Task: Commit the analytics changes.
Action: Mouse moved to (245, 264)
Screenshot: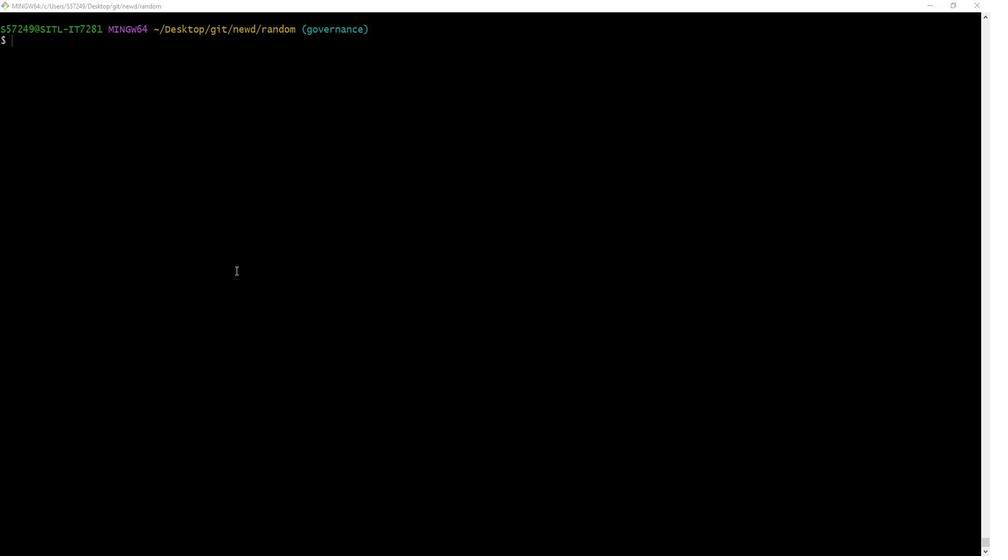 
Action: Mouse pressed left at (245, 264)
Screenshot: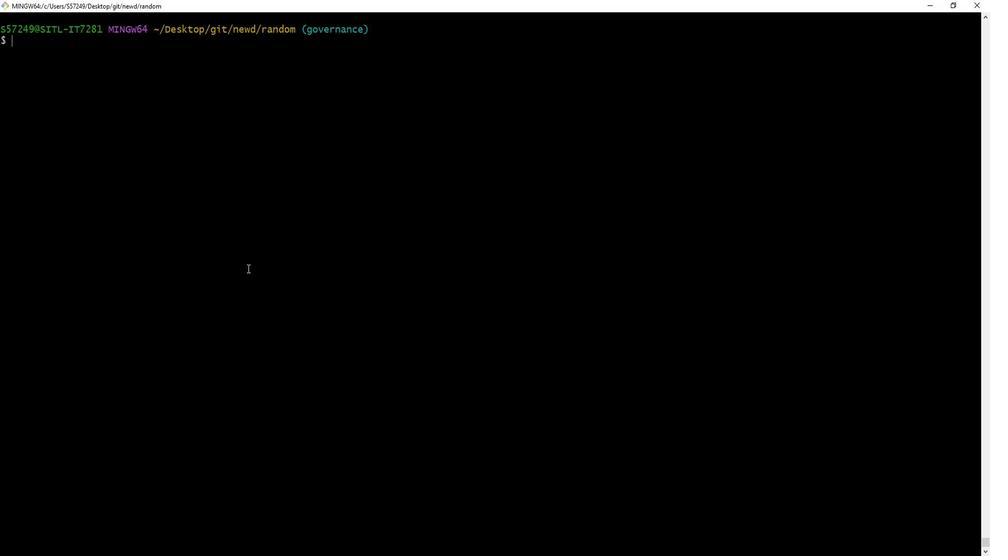 
Action: Key pressed git<Key.space>status<Key.enter>touch<Key.space>anl<Key.backspace>alytics.js<Key.enter>vim<Key.space>analytics.js<Key.enter>i<Key.space>console.log<Key.shift_r>('<Key.shift_r>This<Key.space>is<Key.space>n<Key.space><Key.backspace><Key.backspace>an<Key.space>analytics<Key.space>file'<Key.shift_r>)<Key.esc><Key.shift_r>:wq<Key.enter>git<Key.space>status<Key.enter>git<Key.space>add<Key.space>analytics.js<Key.enter>git<Key.space>status<Key.enter>git<Key.space>commit<Key.space>-m<Key.space><Key.shift_r>:<Key.backspace><Key.shift_r>"<Key.shift_r>Analytics<Key.space>changes<Key.shift_r>"<Key.enter>
Screenshot: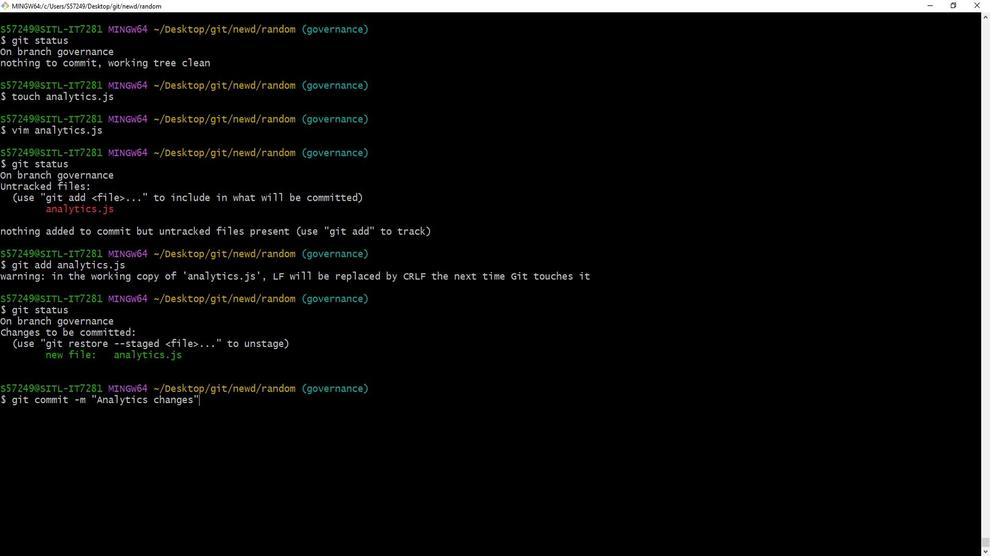 
Action: Mouse moved to (45, 400)
Screenshot: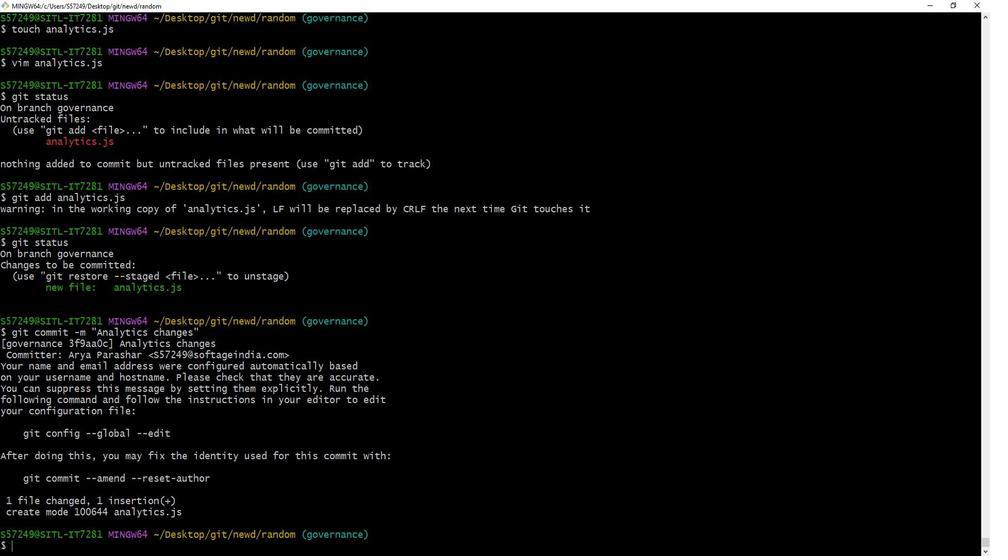 
Action: Mouse pressed left at (45, 400)
Screenshot: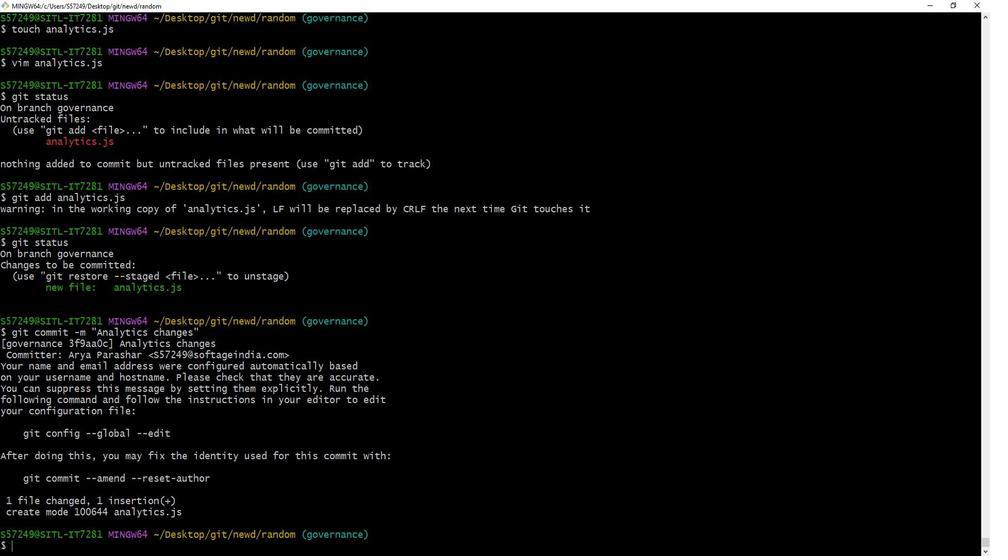 
Action: Mouse moved to (44, 444)
Screenshot: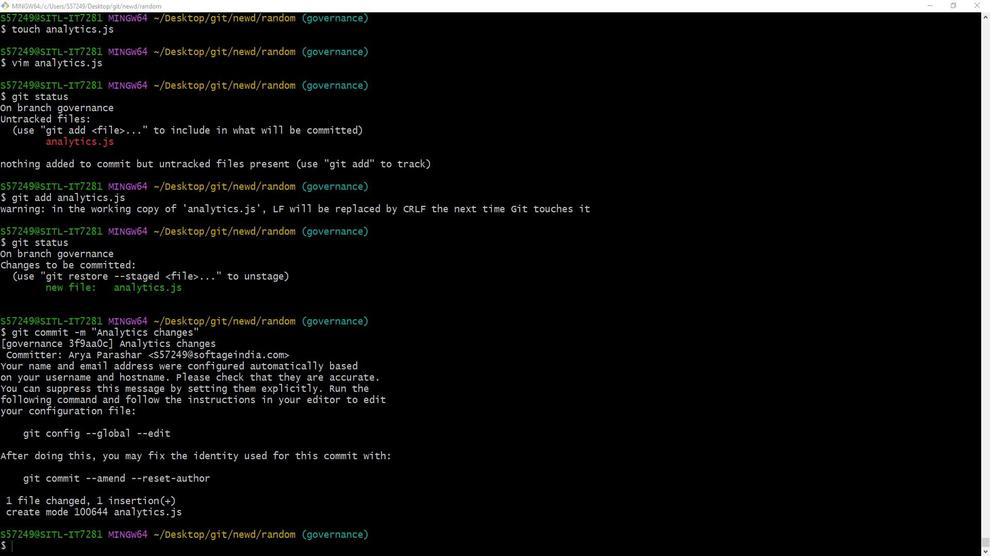 
